 Task: Plan a road trip along the Florida Keys from Key Largo, Florida, to Key West, Florida.
Action: Mouse moved to (282, 76)
Screenshot: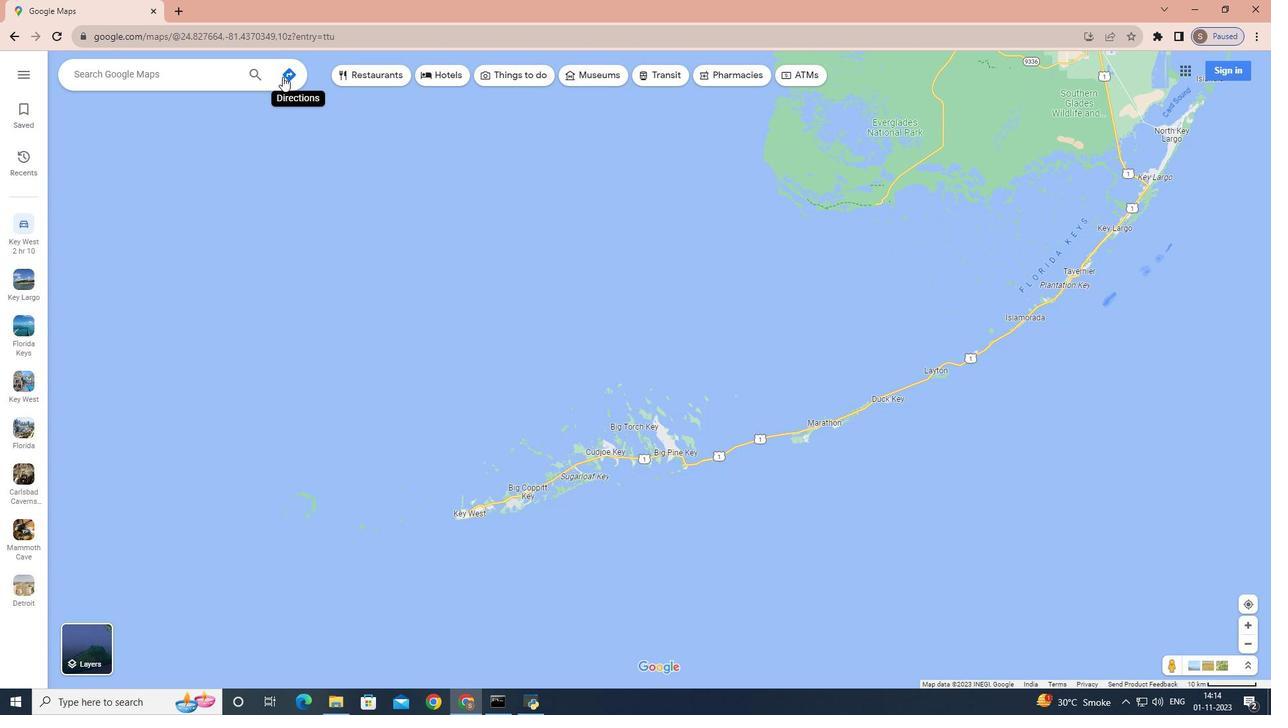 
Action: Mouse pressed left at (282, 76)
Screenshot: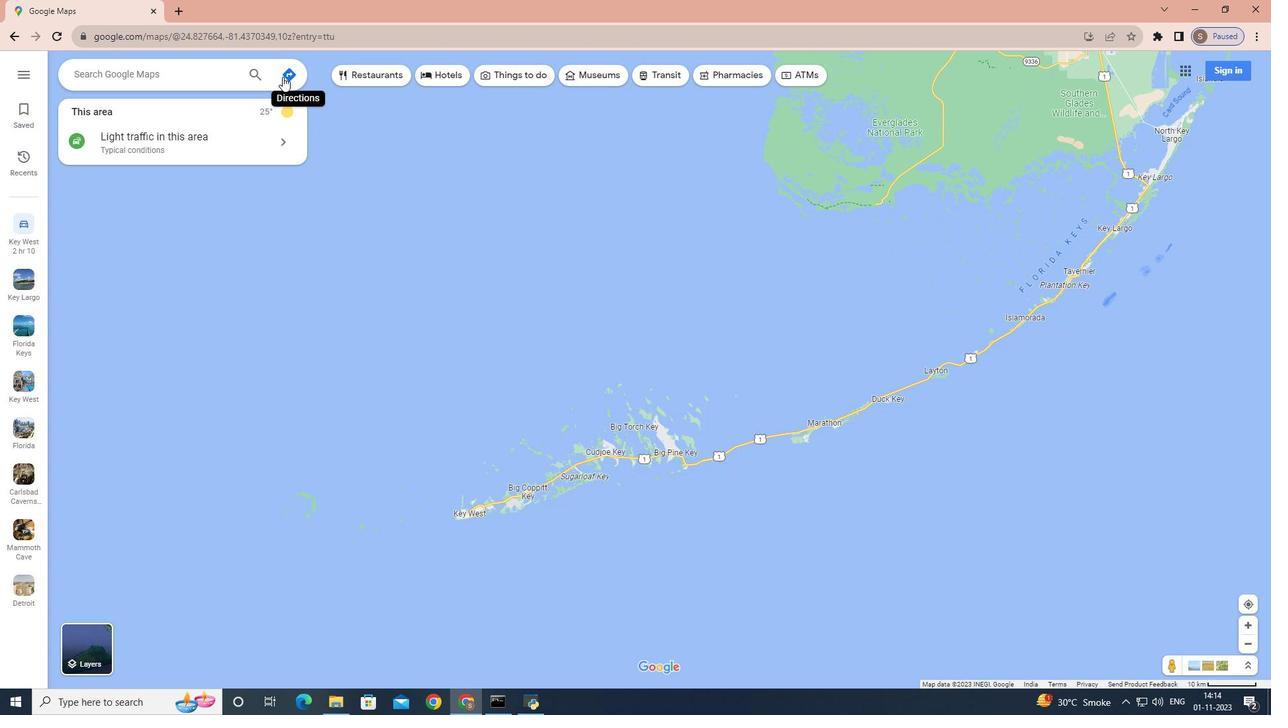 
Action: Mouse moved to (190, 112)
Screenshot: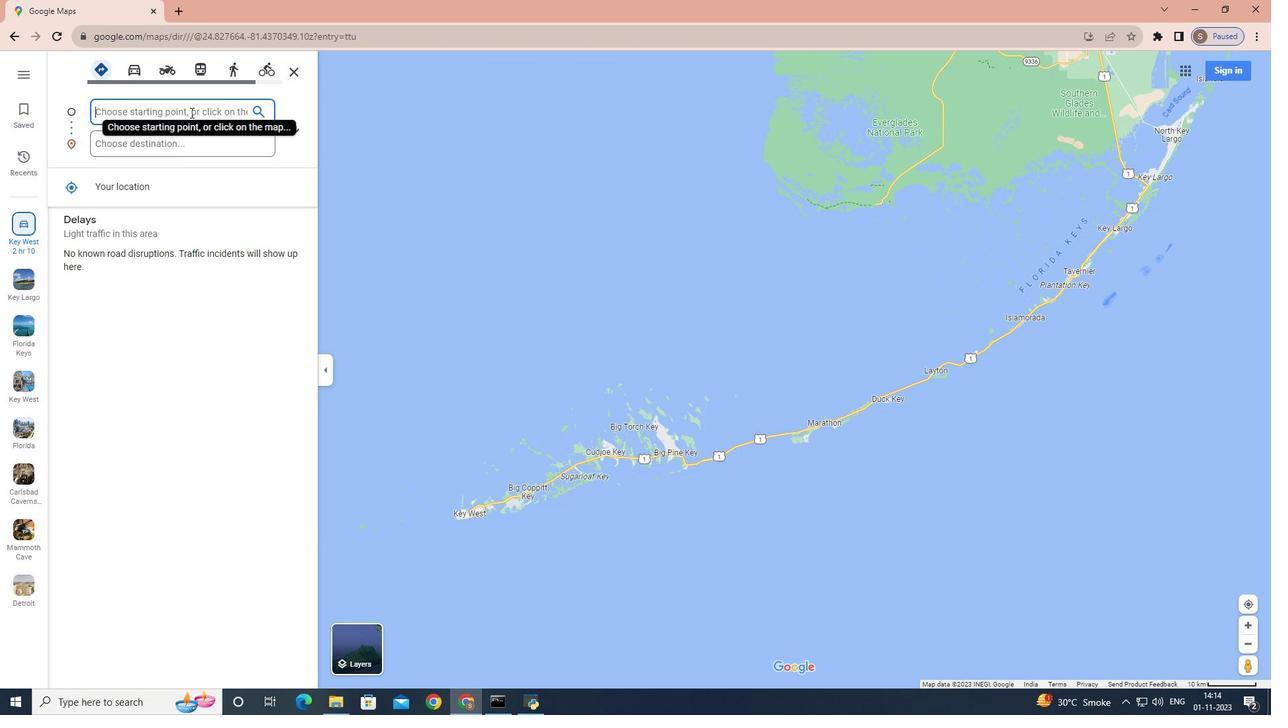 
Action: Mouse pressed left at (190, 112)
Screenshot: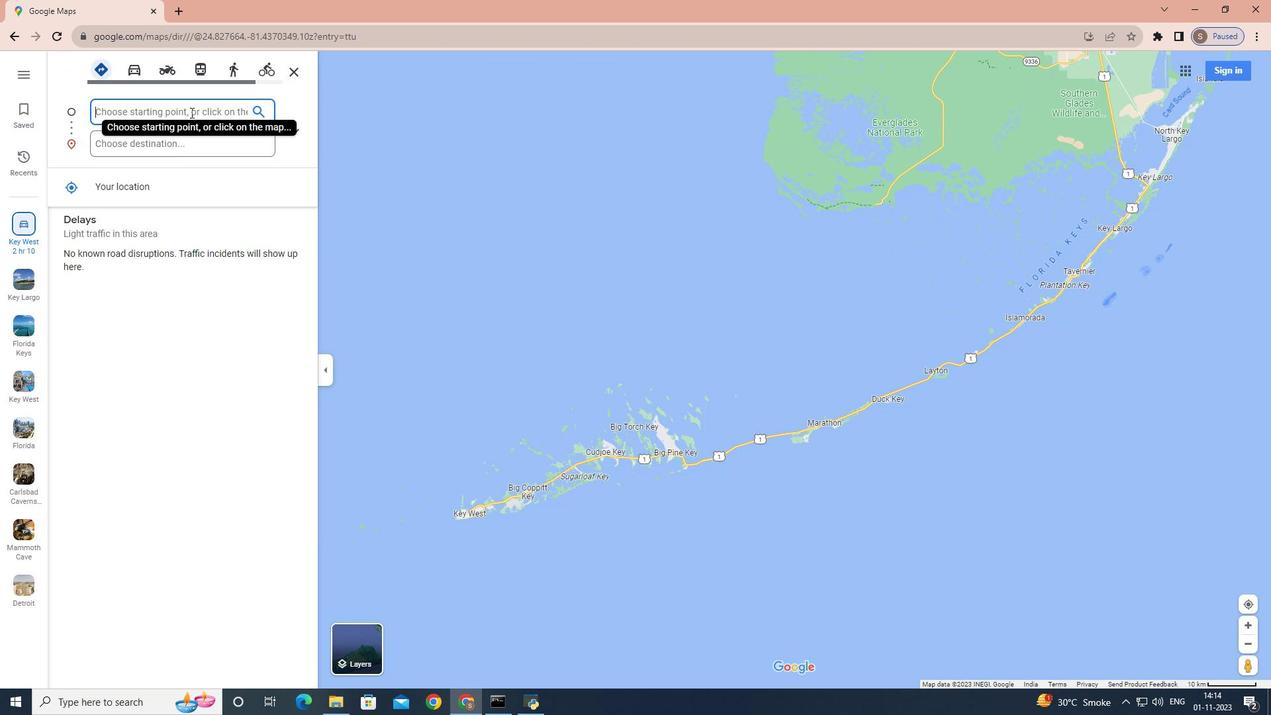 
Action: Key pressed <Key.shift>Key<Key.space><Key.shift>Largo,<Key.space><Key.shift>florida
Screenshot: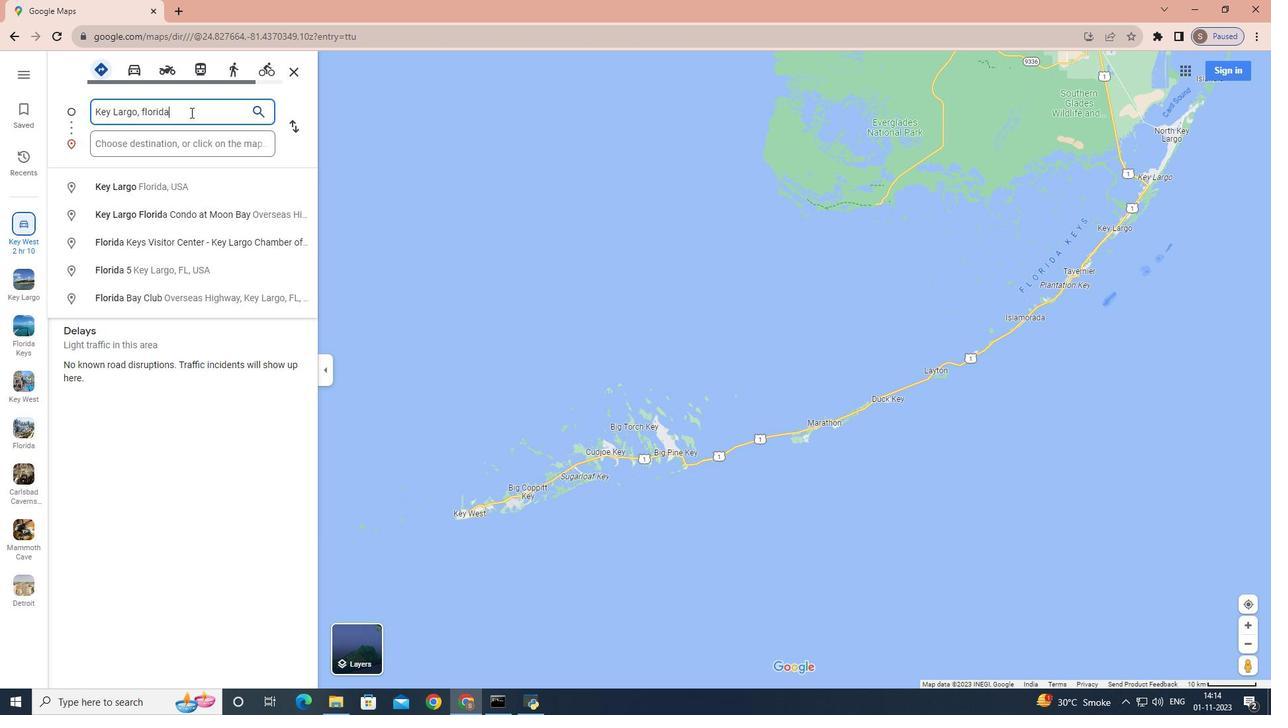 
Action: Mouse moved to (123, 145)
Screenshot: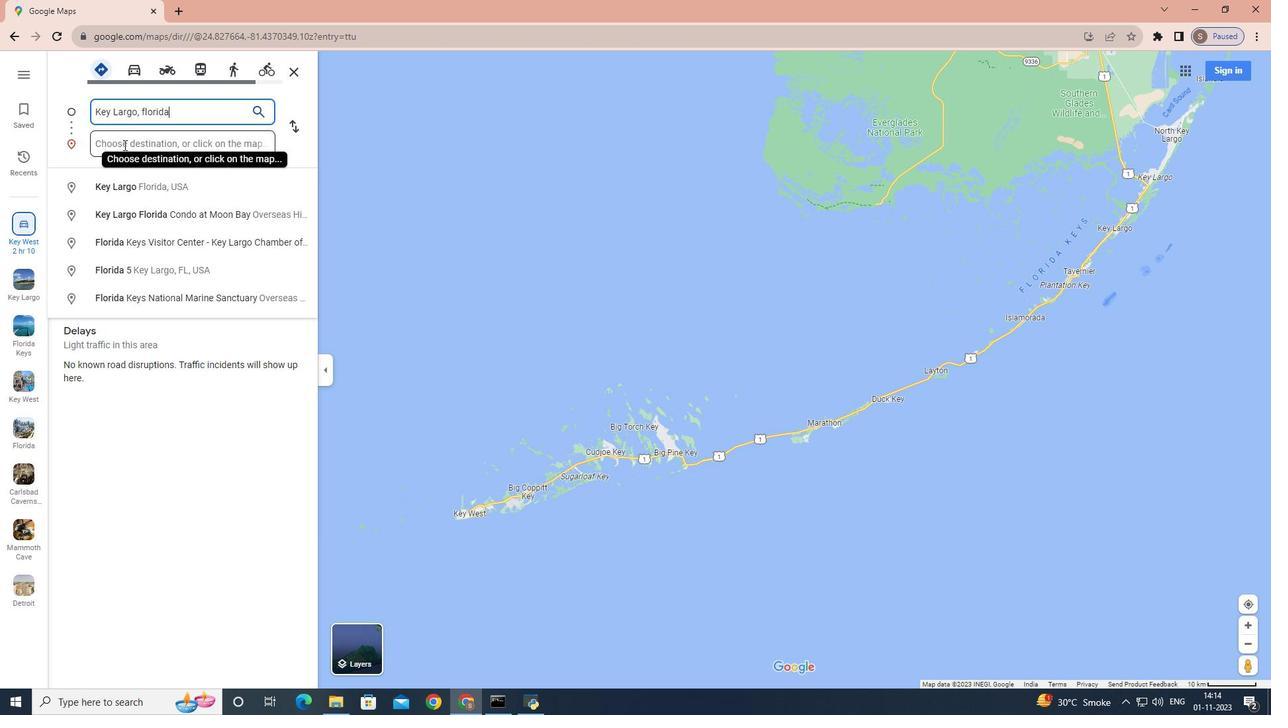 
Action: Mouse pressed left at (123, 145)
Screenshot: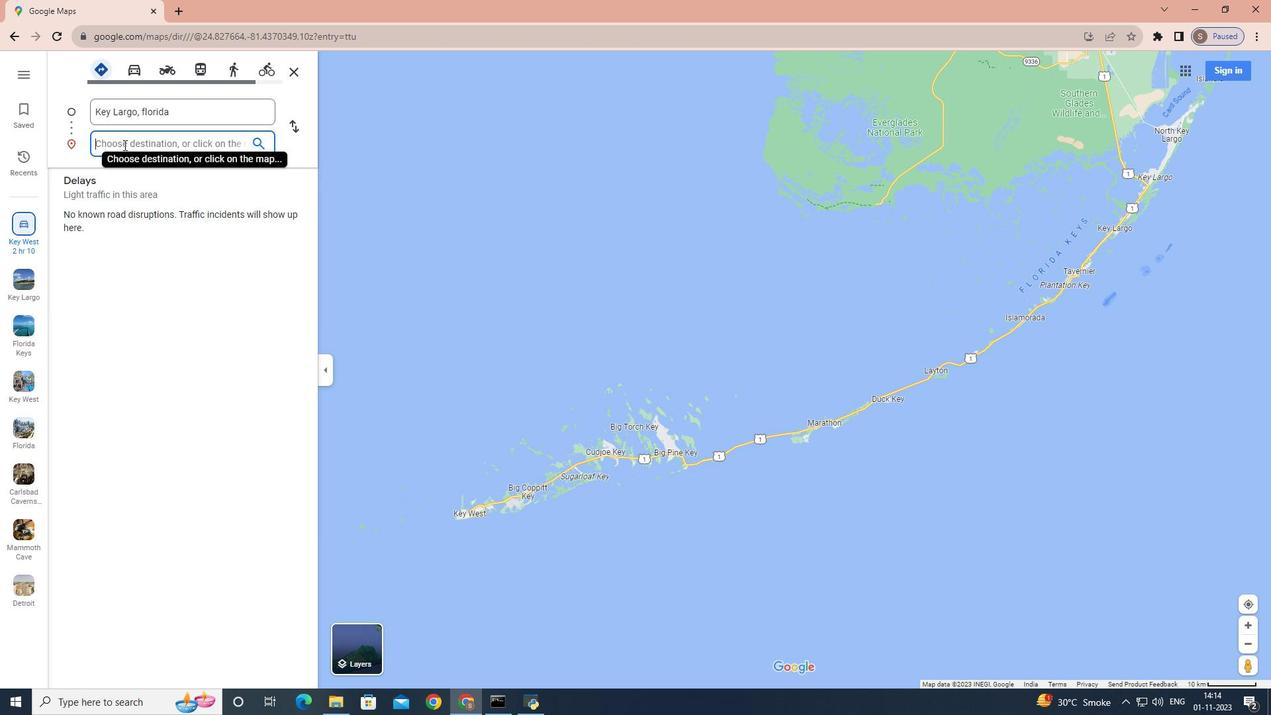
Action: Mouse moved to (135, 144)
Screenshot: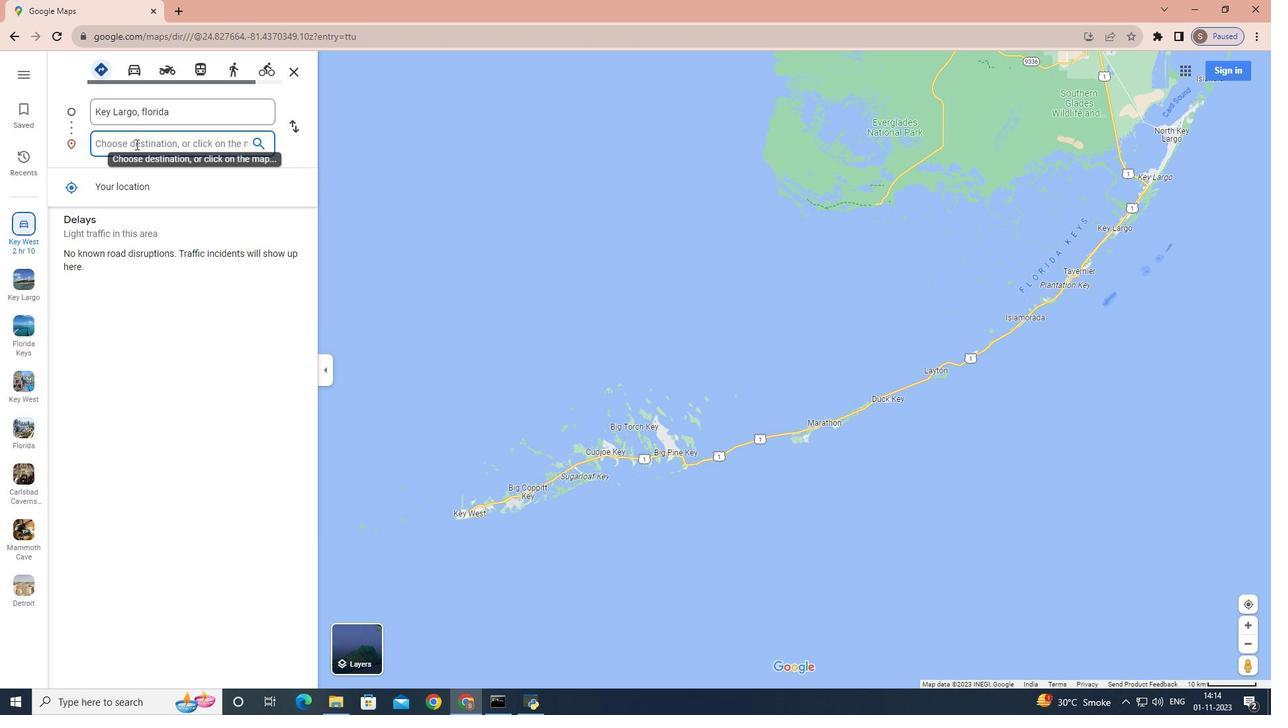 
Action: Key pressed <Key.shift>key<Key.space><Key.shift>West,<Key.space><Key.shift>Florida
Screenshot: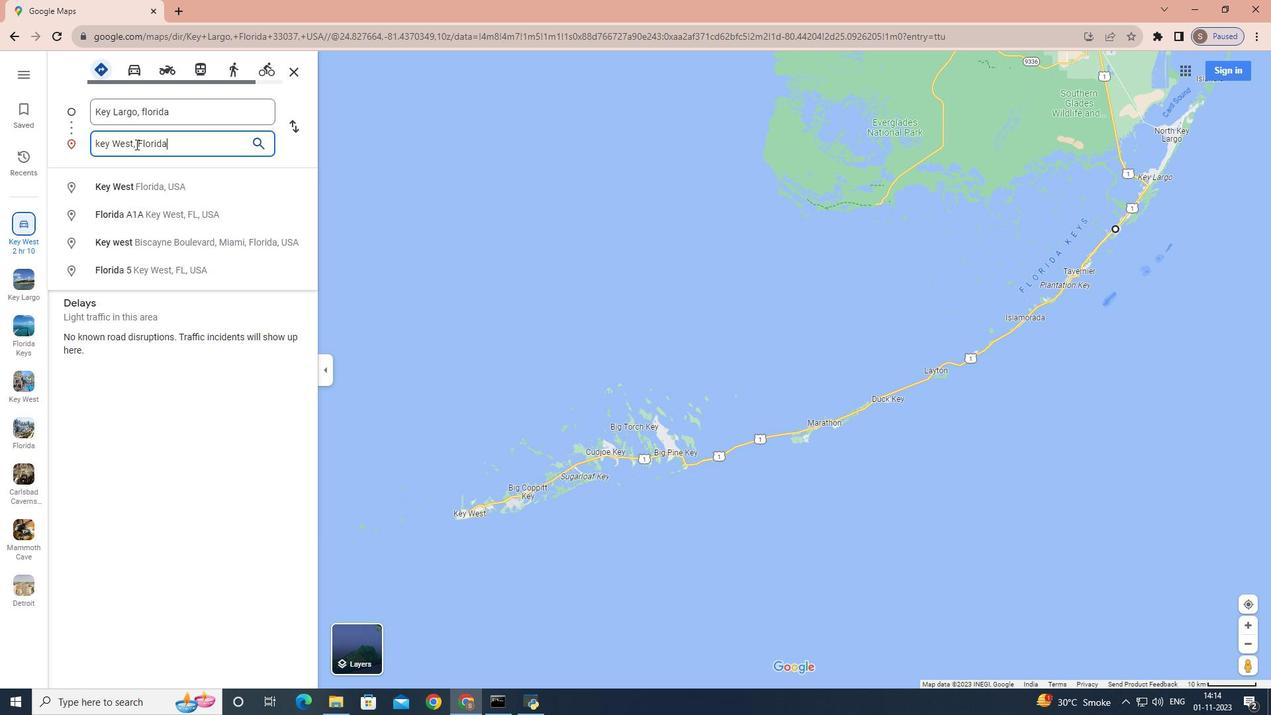 
Action: Mouse moved to (282, 135)
Screenshot: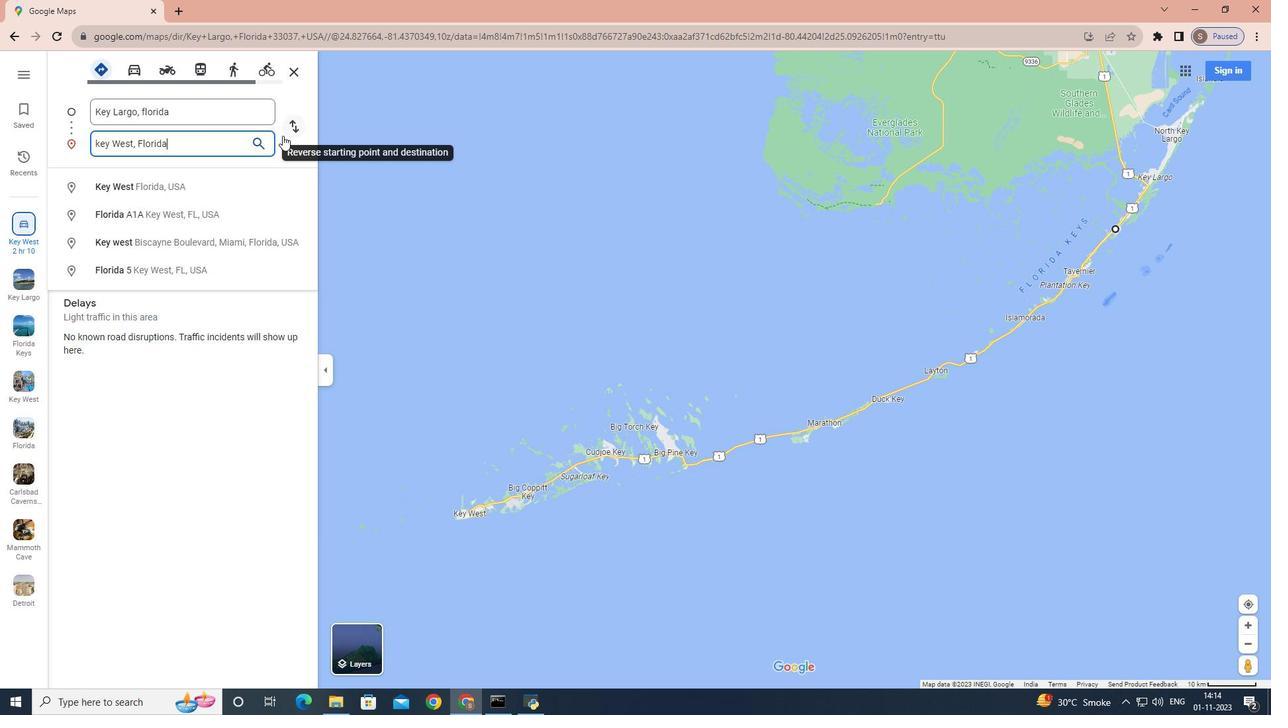 
Action: Key pressed <Key.enter>
Screenshot: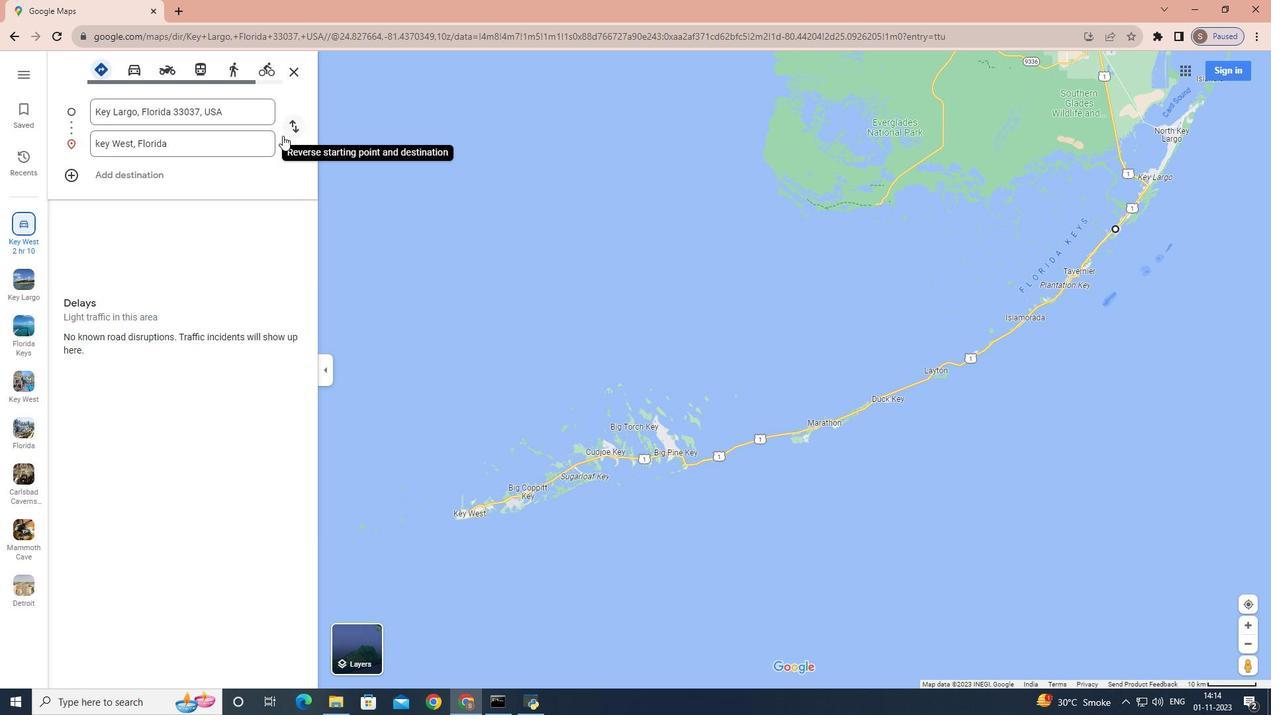 
Action: Mouse moved to (153, 166)
Screenshot: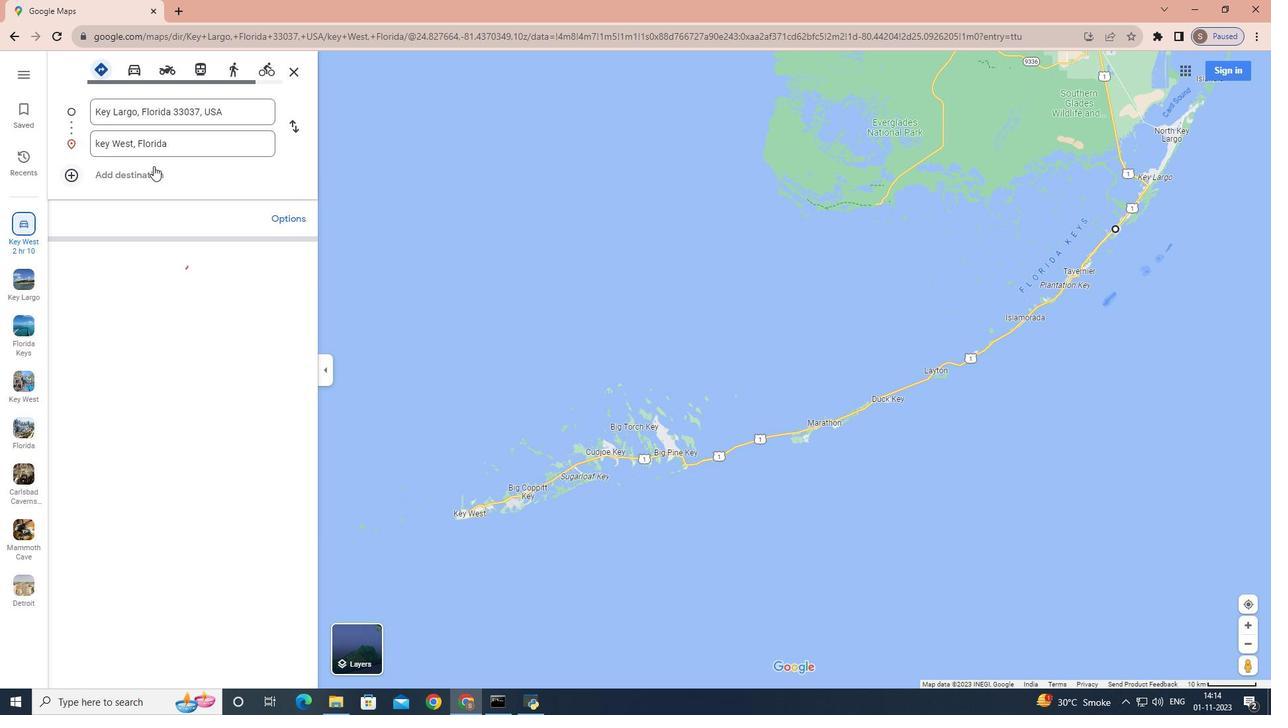 
Action: Mouse pressed left at (153, 166)
Screenshot: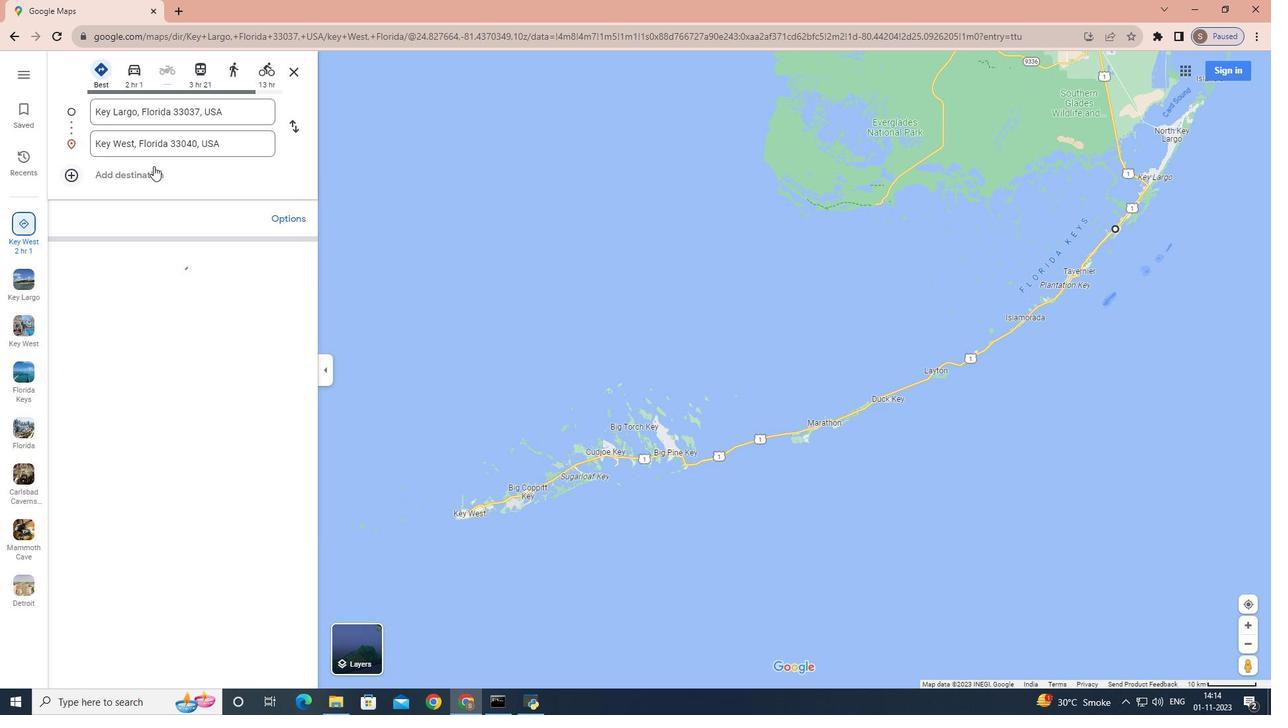 
Action: Mouse moved to (149, 171)
Screenshot: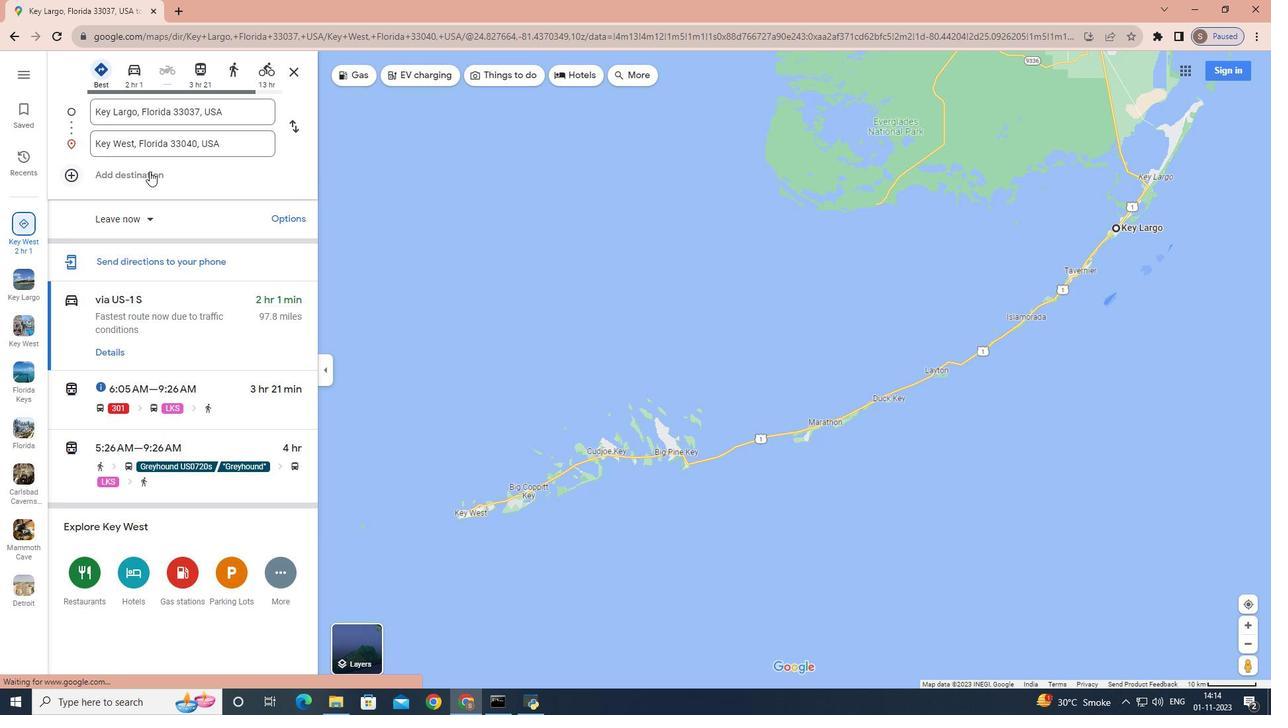 
Action: Mouse pressed left at (149, 171)
Screenshot: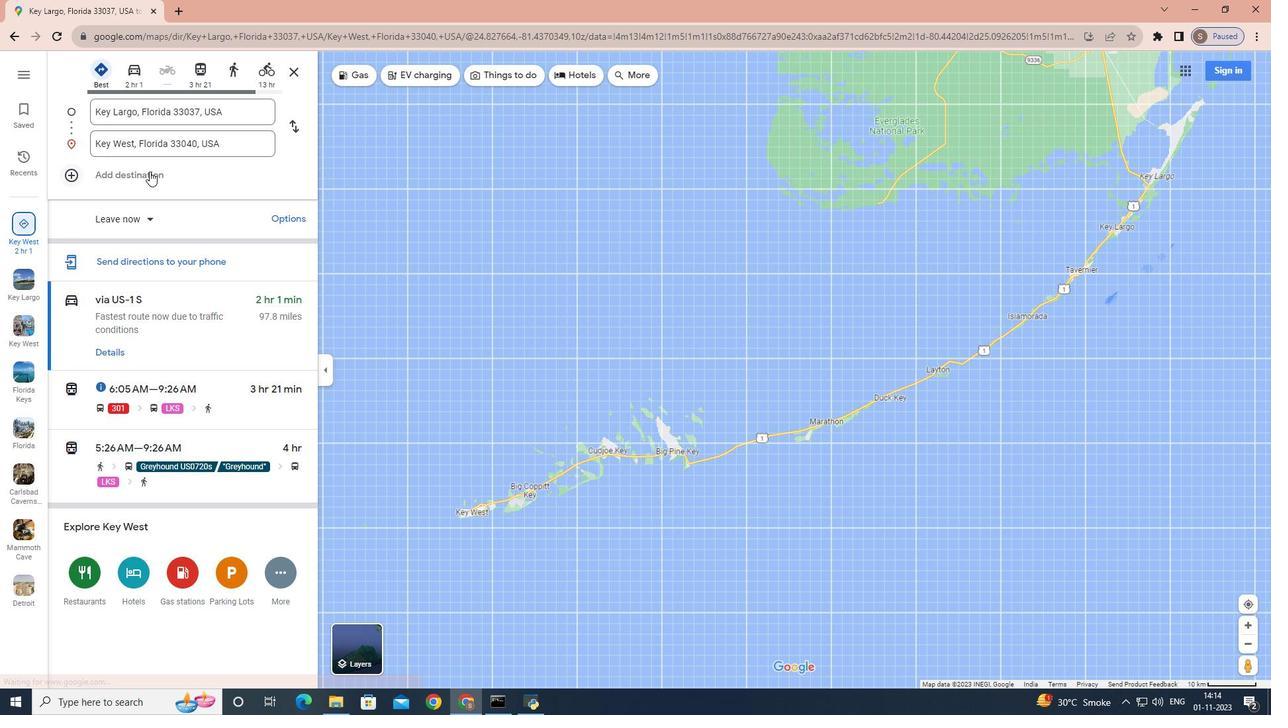 
Action: Key pressed <Key.shift><Key.shift><Key.shift>Florida<Key.space><Key.shift><Key.shift><Key.shift><Key.shift><Key.shift><Key.shift><Key.shift><Key.shift><Key.shift><Key.shift><Key.shift><Key.shift><Key.shift>Keys<Key.enter>
Screenshot: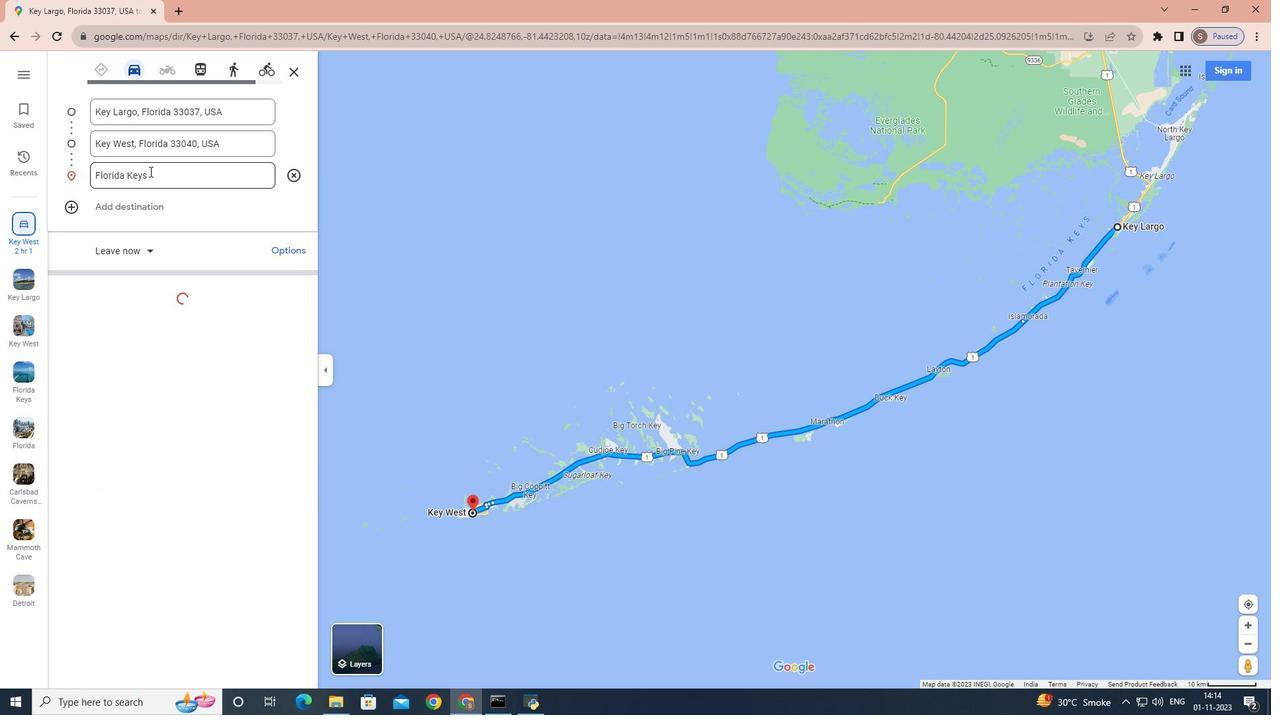 
Action: Mouse moved to (161, 185)
Screenshot: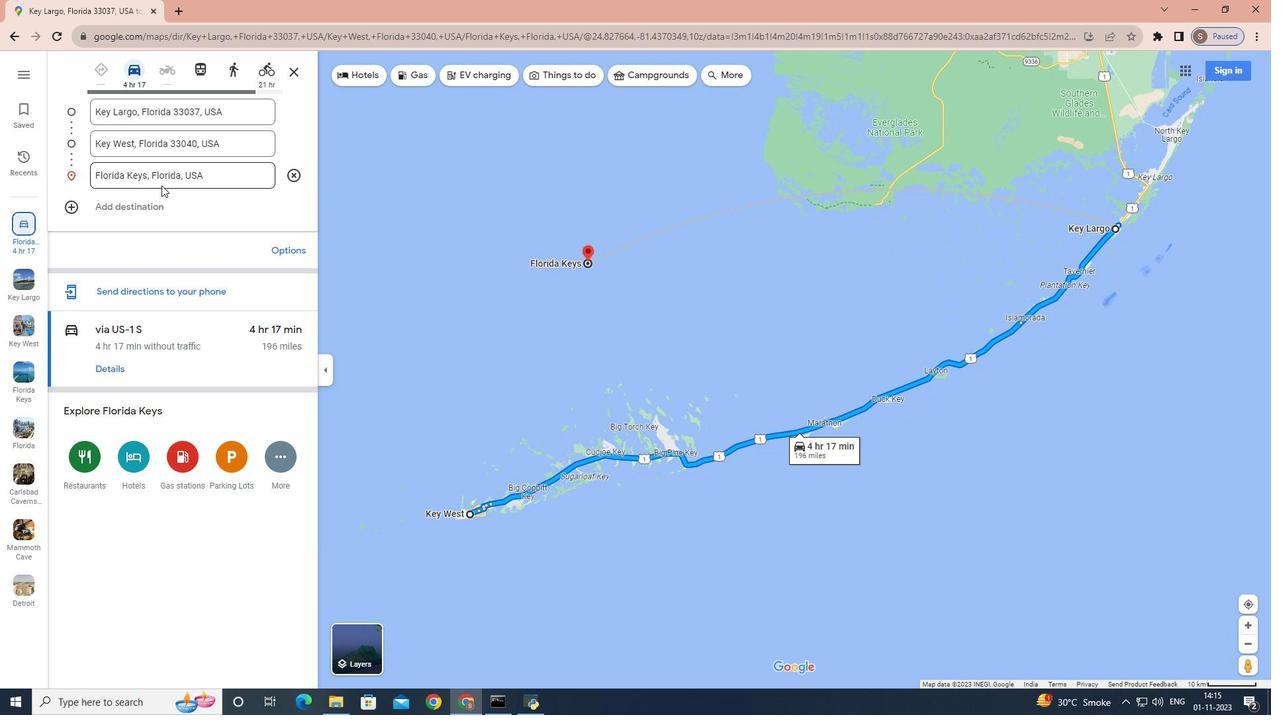 
